 Task: Check Self-hosted runners in the repository "Javascript".
Action: Mouse moved to (1052, 174)
Screenshot: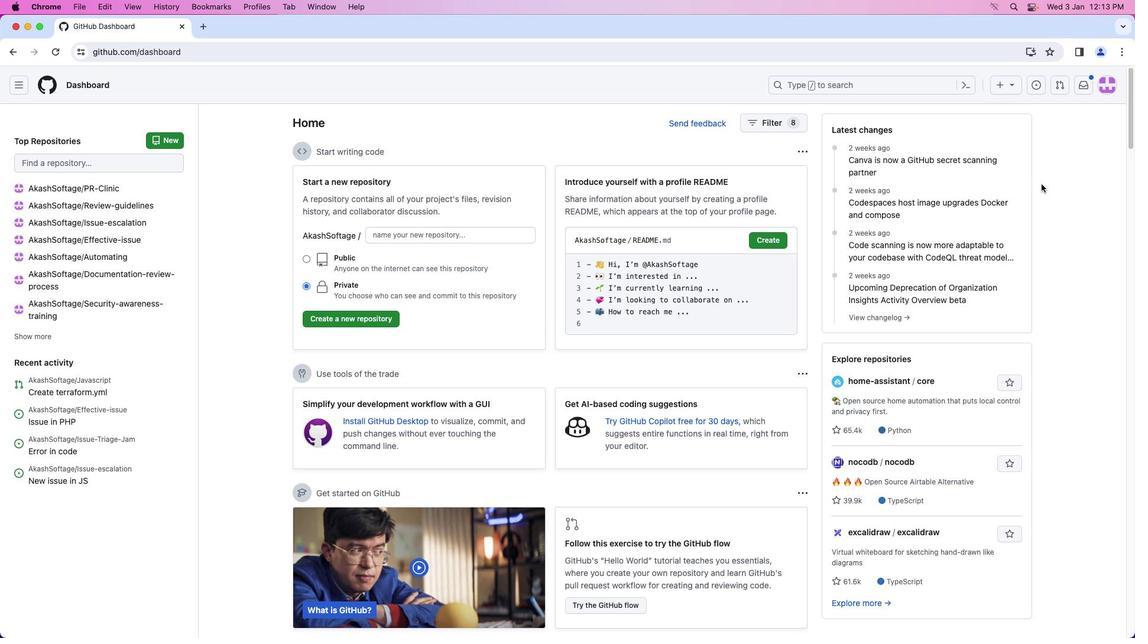 
Action: Mouse pressed left at (1052, 174)
Screenshot: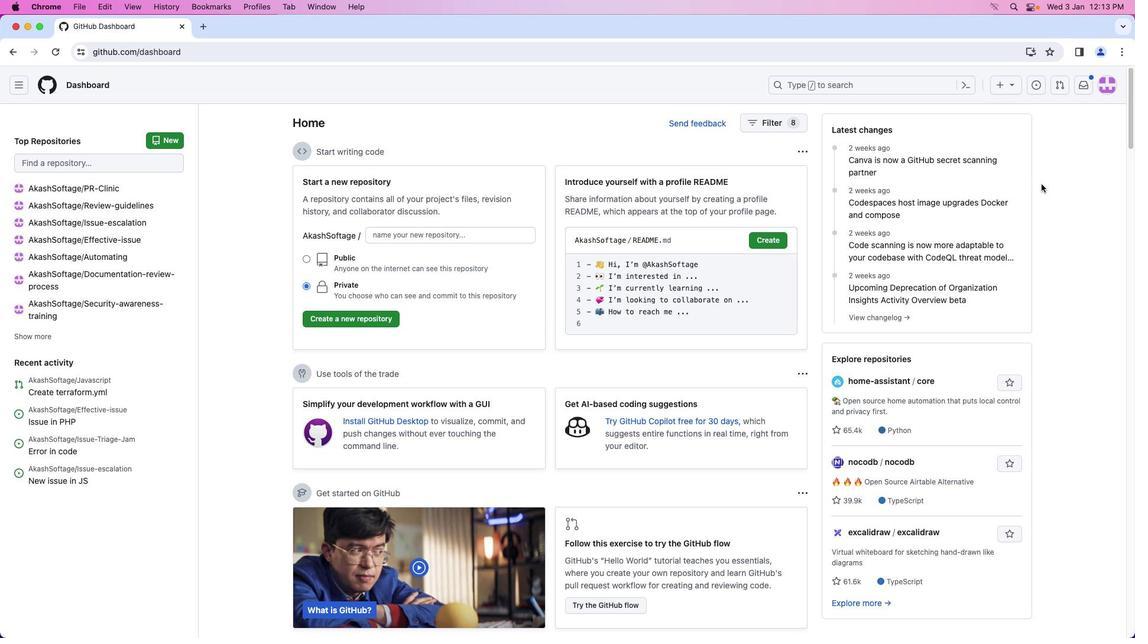 
Action: Mouse moved to (1112, 86)
Screenshot: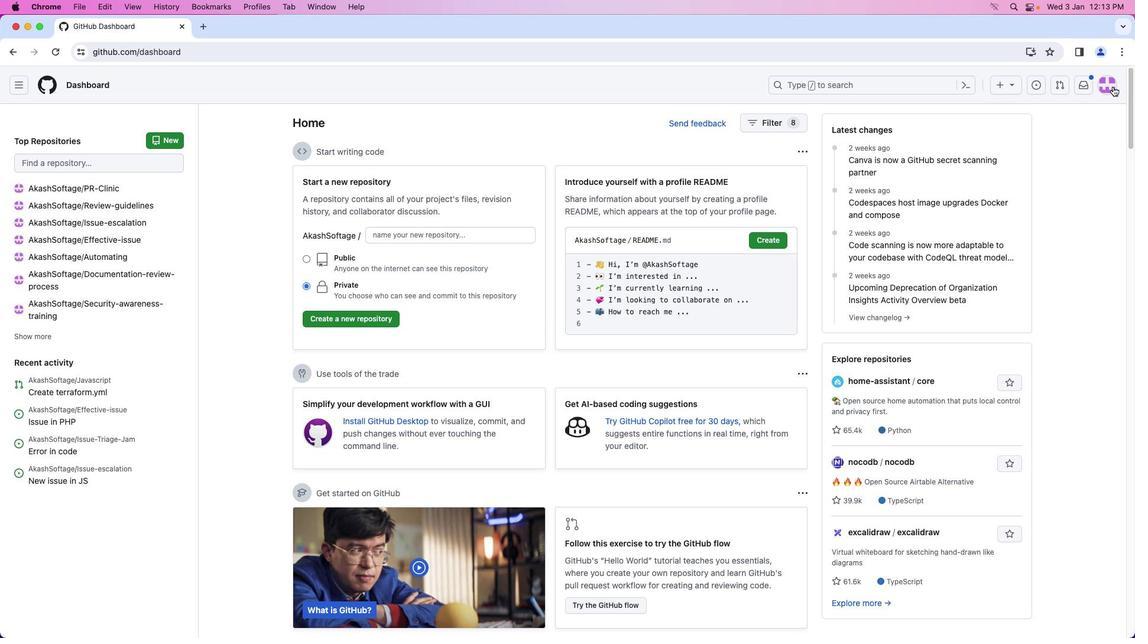 
Action: Mouse pressed left at (1112, 86)
Screenshot: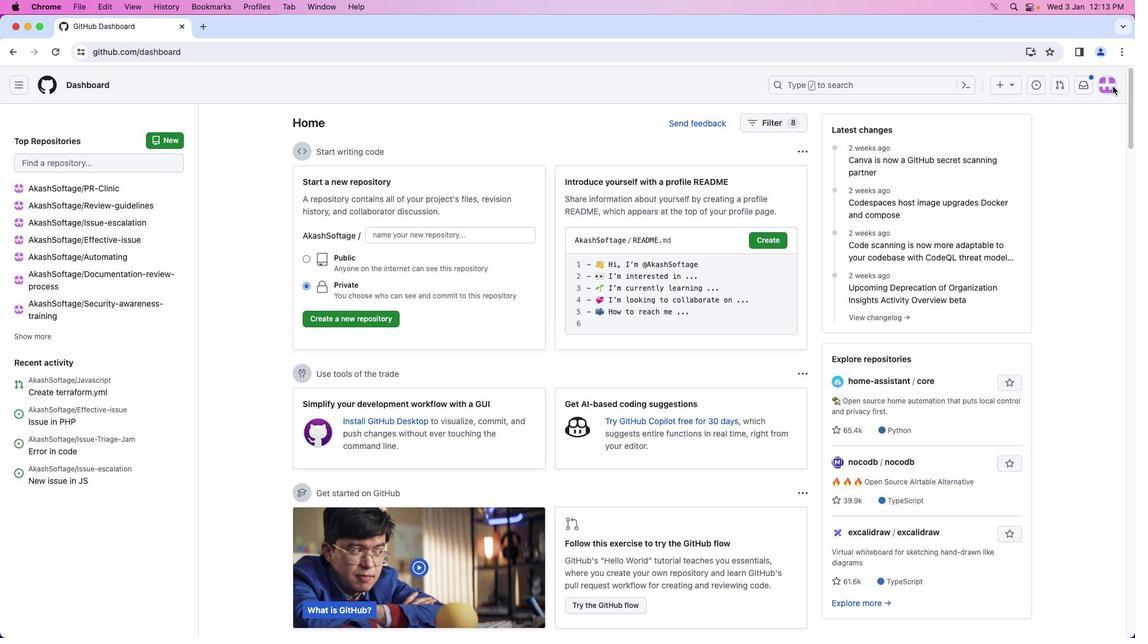 
Action: Mouse moved to (1067, 185)
Screenshot: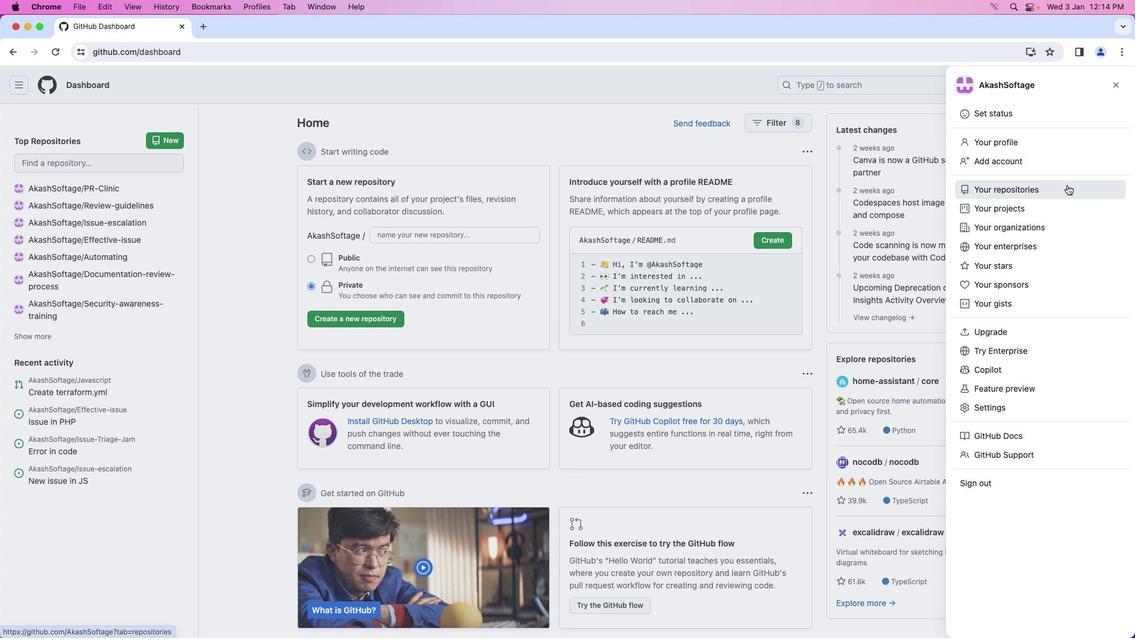 
Action: Mouse pressed left at (1067, 185)
Screenshot: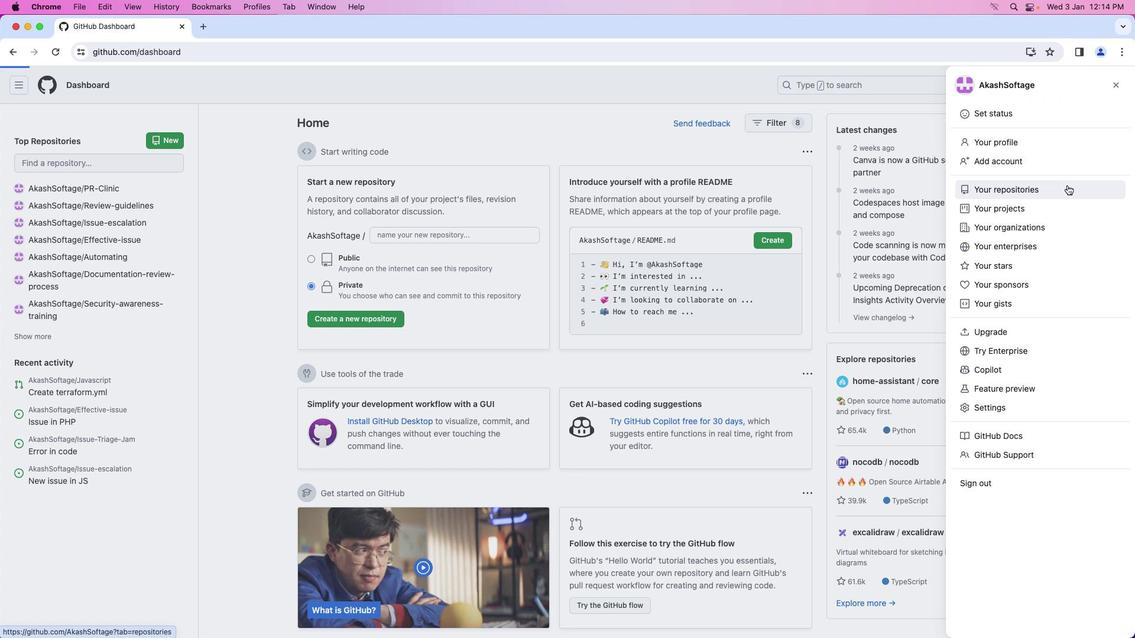 
Action: Mouse moved to (418, 198)
Screenshot: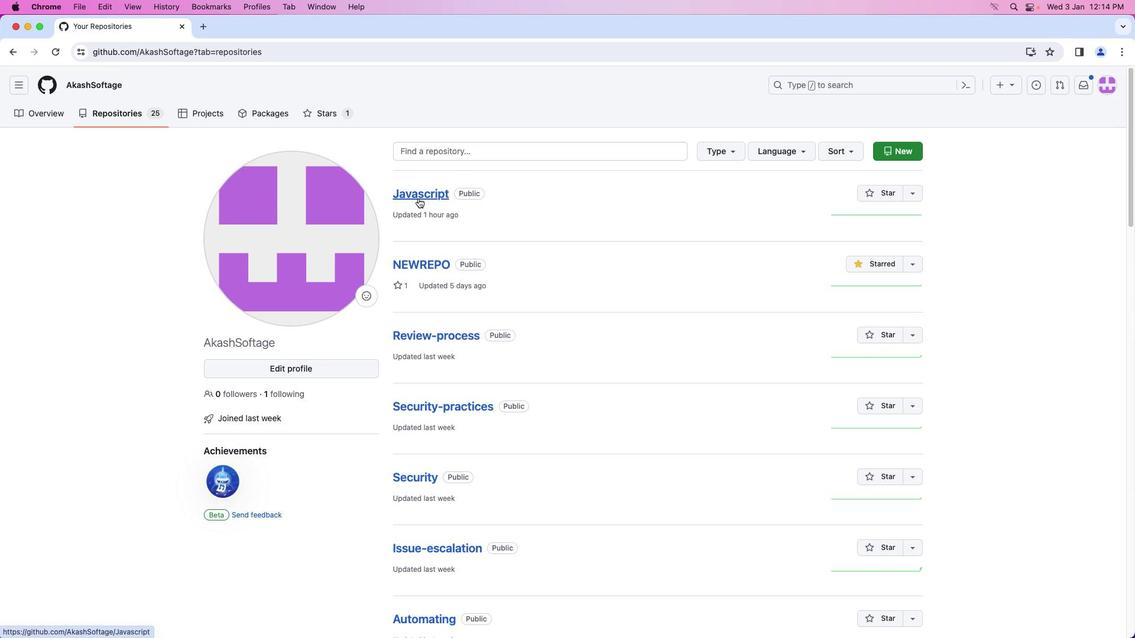 
Action: Mouse pressed left at (418, 198)
Screenshot: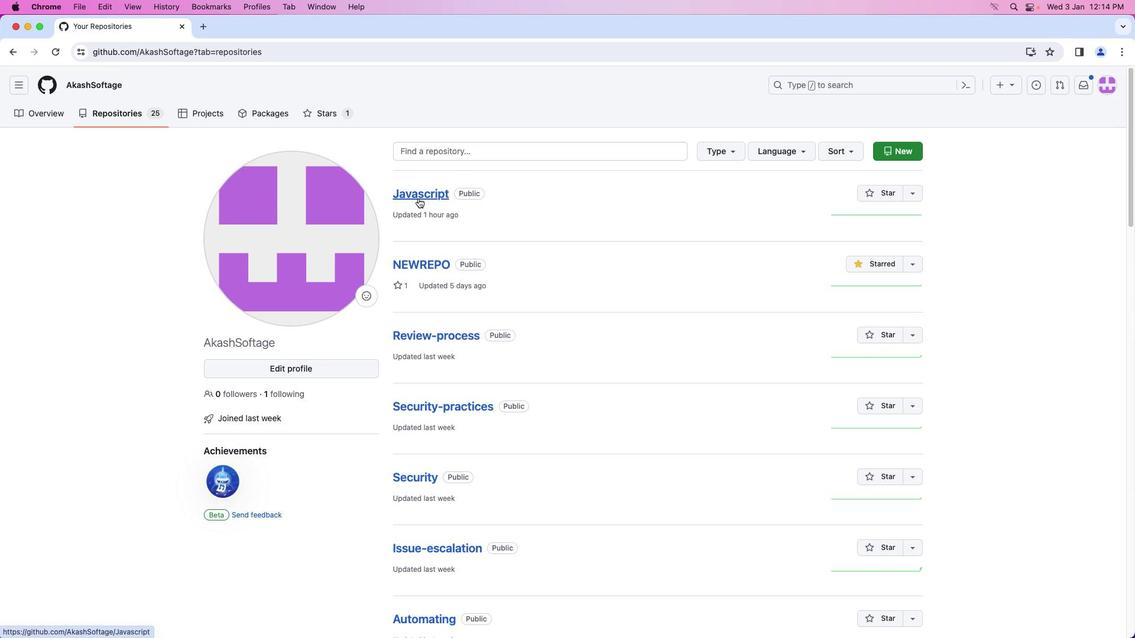 
Action: Mouse moved to (230, 112)
Screenshot: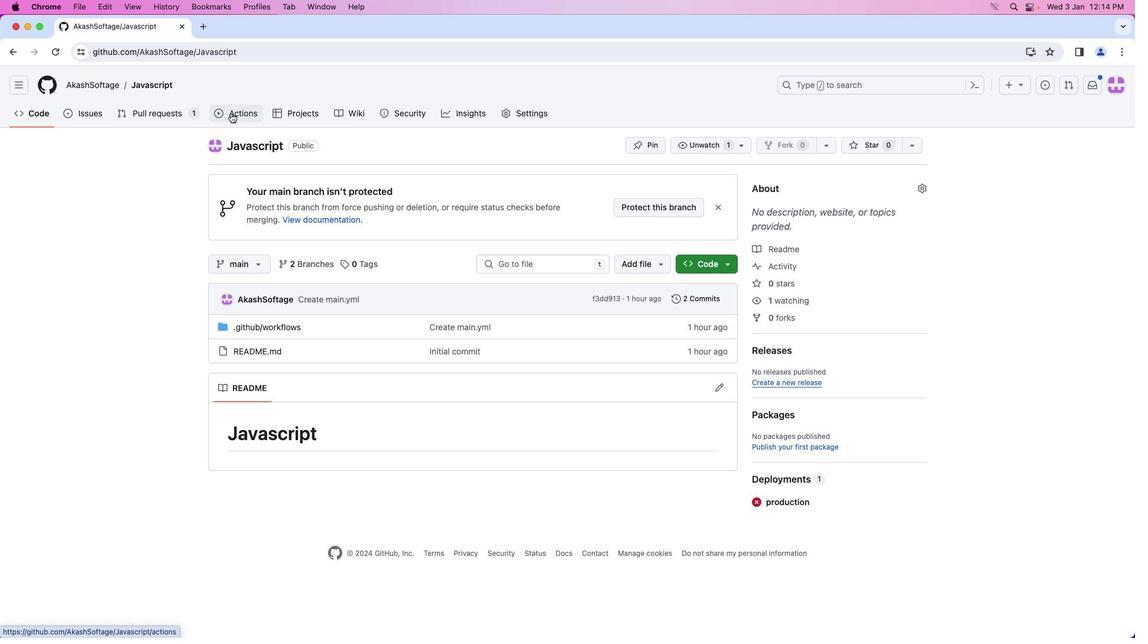 
Action: Mouse pressed left at (230, 112)
Screenshot: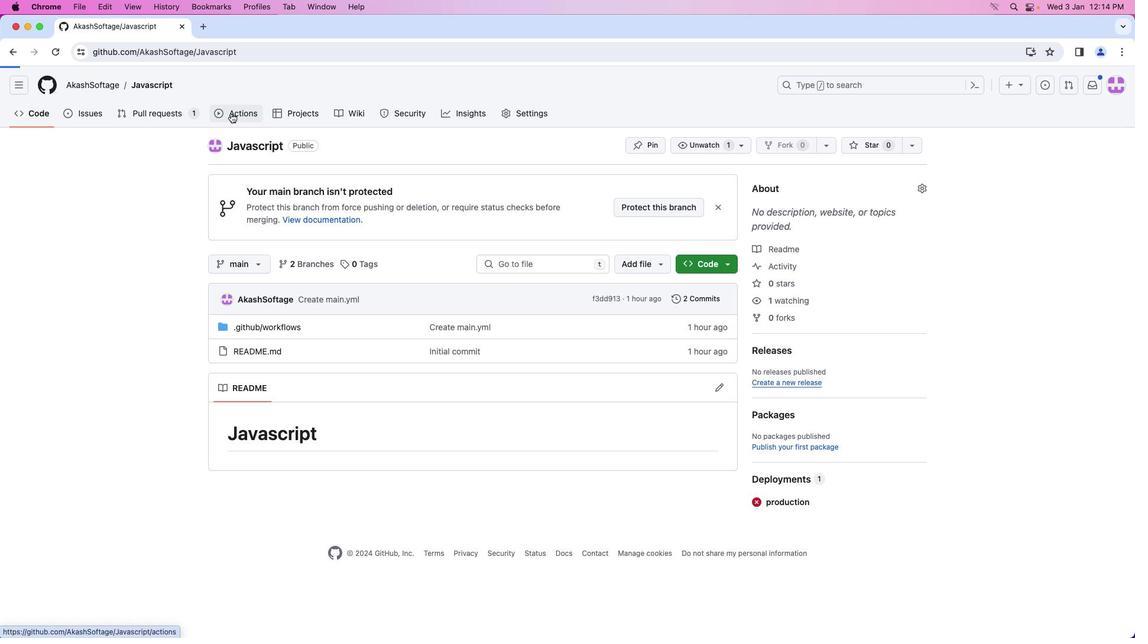 
Action: Mouse moved to (78, 308)
Screenshot: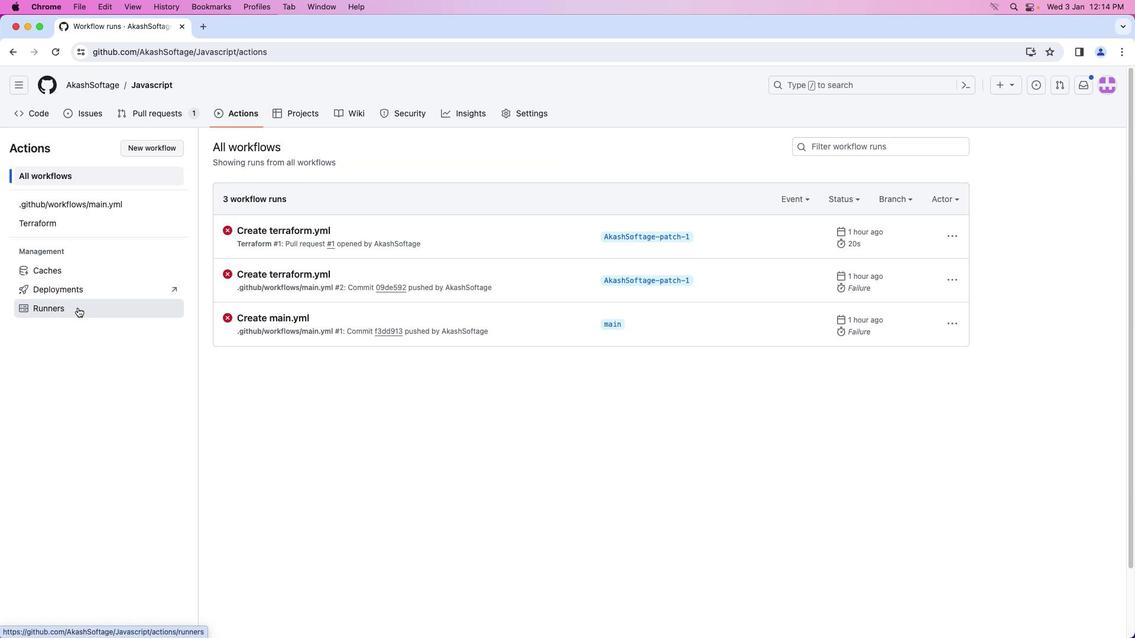 
Action: Mouse pressed left at (78, 308)
Screenshot: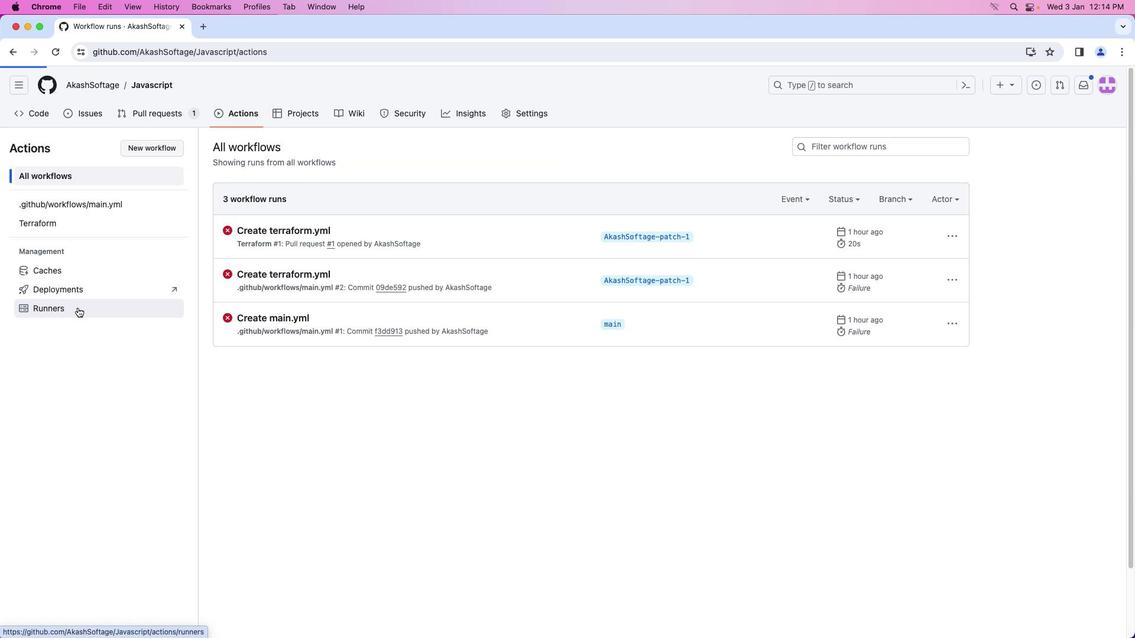 
Action: Mouse moved to (376, 199)
Screenshot: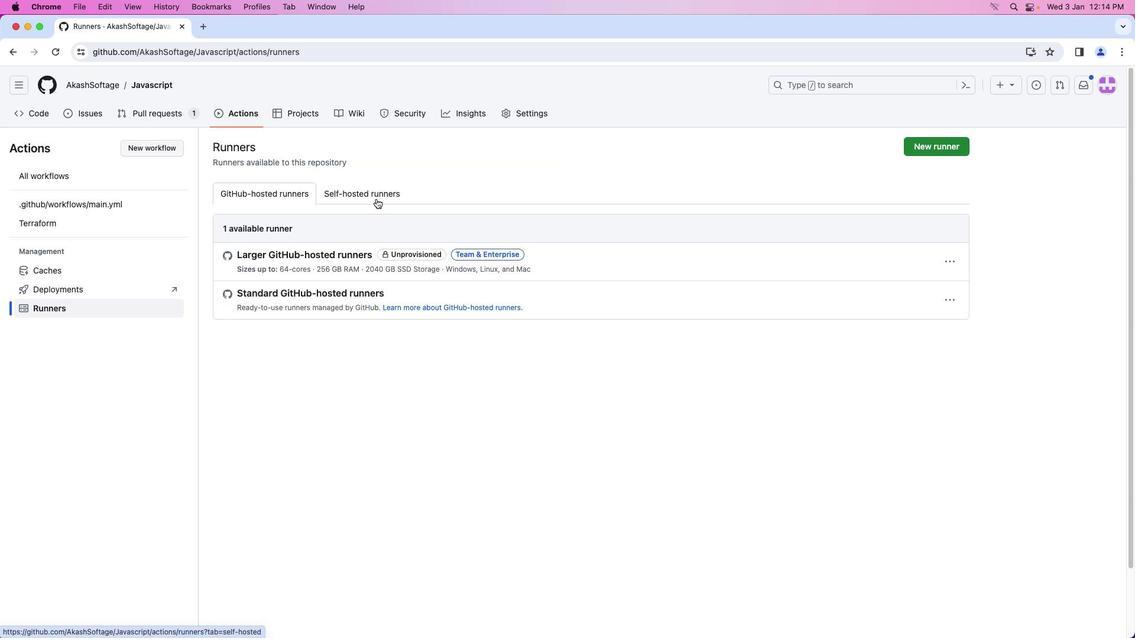 
Action: Mouse pressed left at (376, 199)
Screenshot: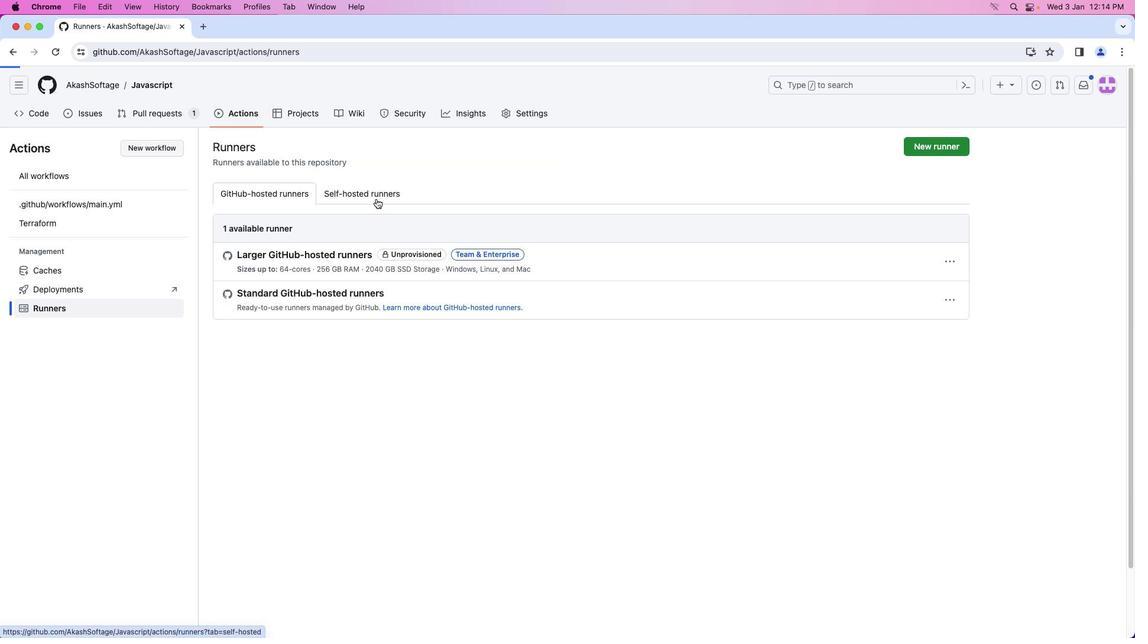 
Action: Mouse moved to (468, 313)
Screenshot: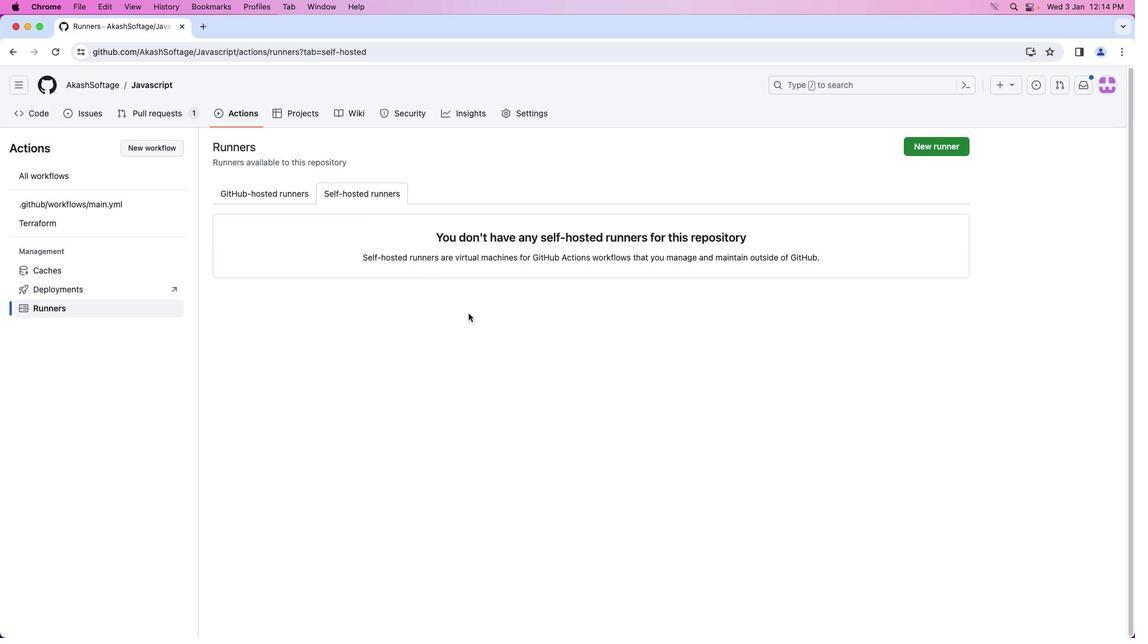 
